 Task: Create a due date automation trigger when advanced on, 2 days after a card is due add fields with custom field "Resume" set to a date between 1 and 7 working days from now at 11:00 AM.
Action: Mouse moved to (1040, 79)
Screenshot: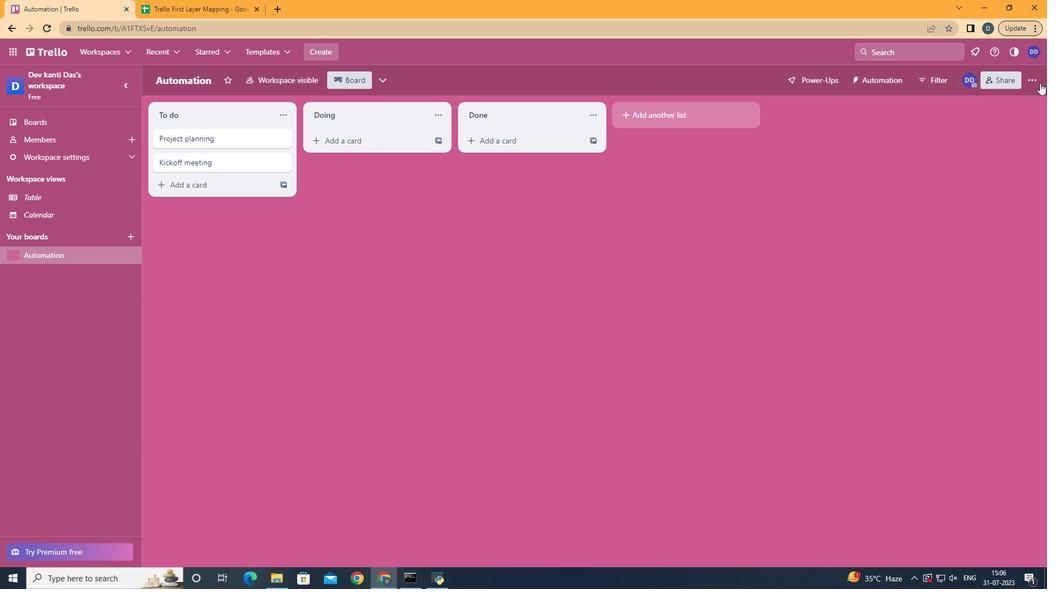 
Action: Mouse pressed left at (1040, 79)
Screenshot: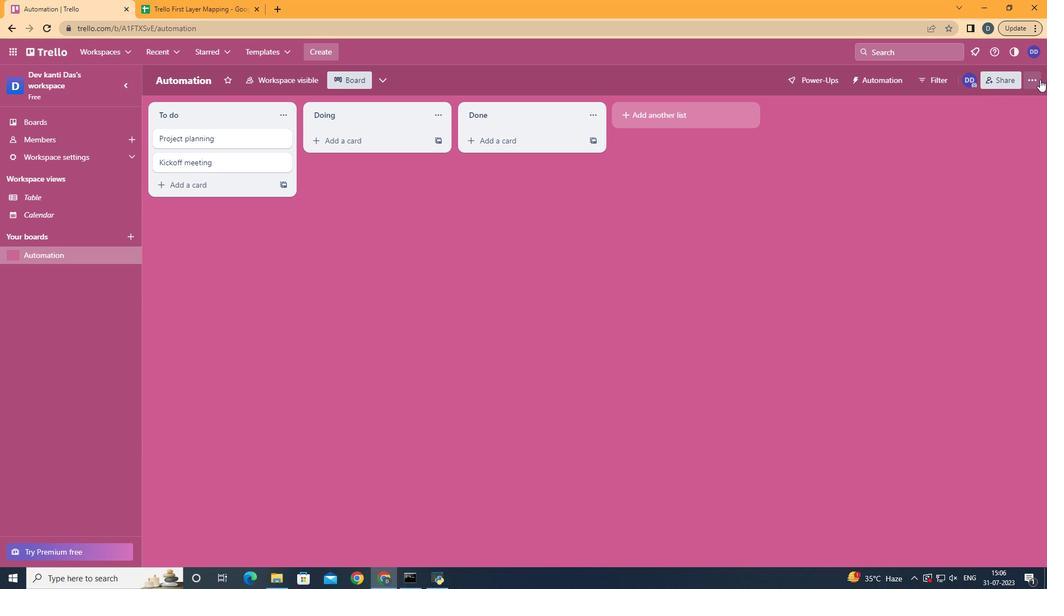 
Action: Mouse moved to (990, 217)
Screenshot: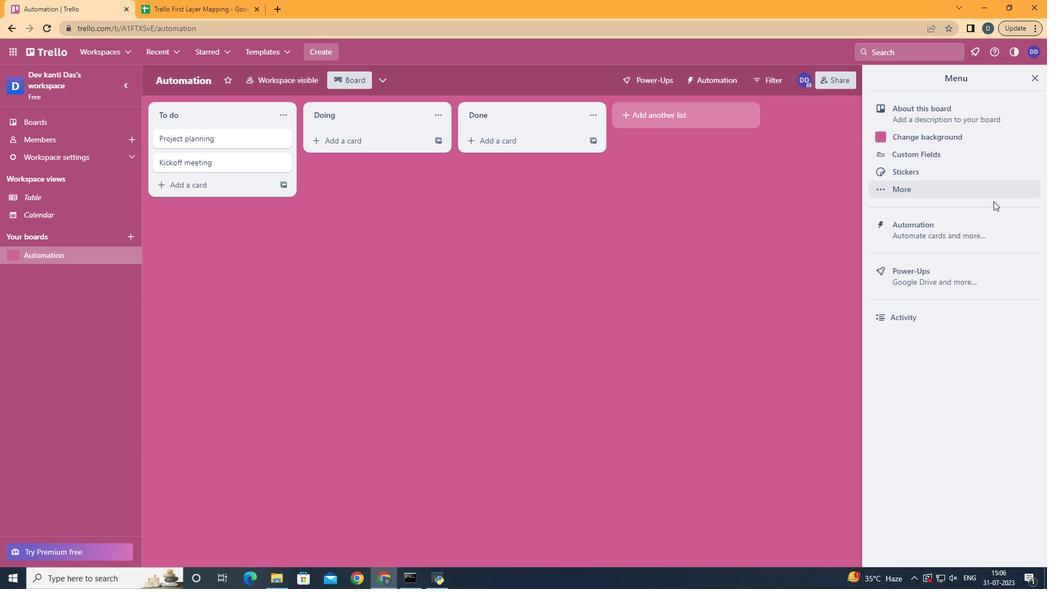 
Action: Mouse pressed left at (990, 217)
Screenshot: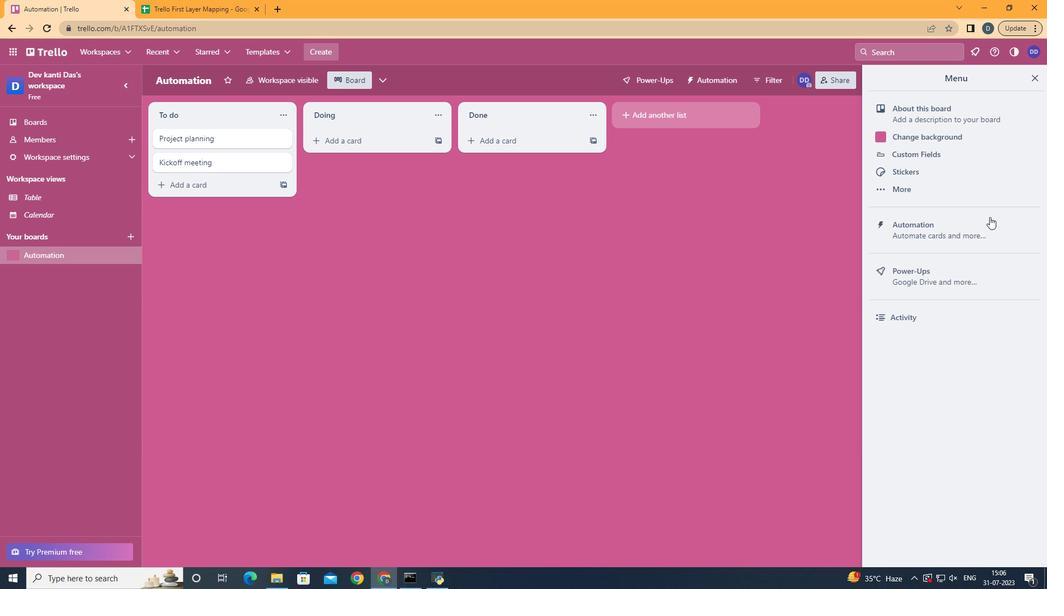 
Action: Mouse moved to (209, 222)
Screenshot: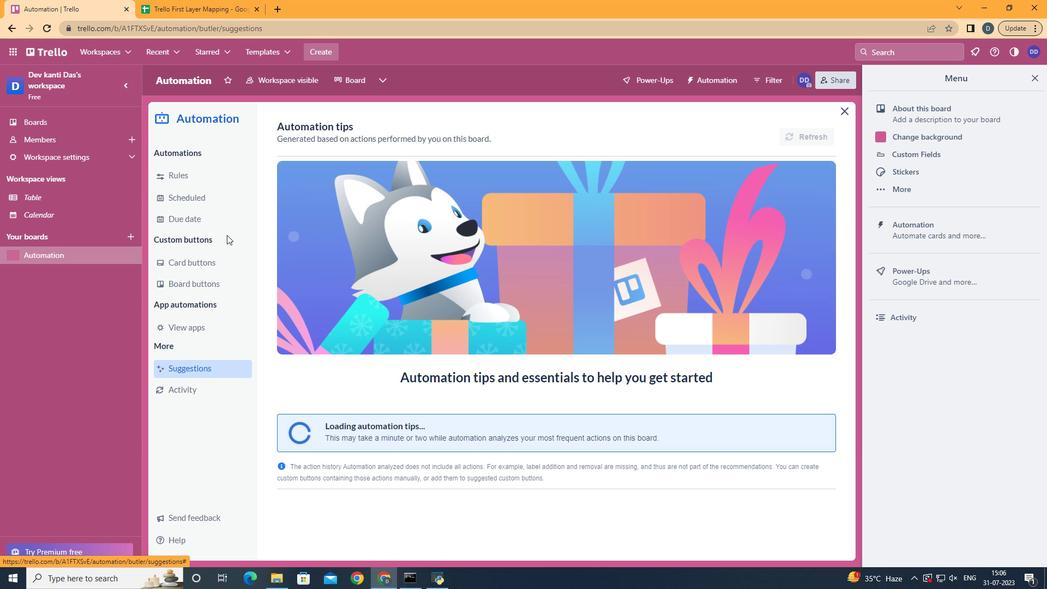 
Action: Mouse pressed left at (209, 222)
Screenshot: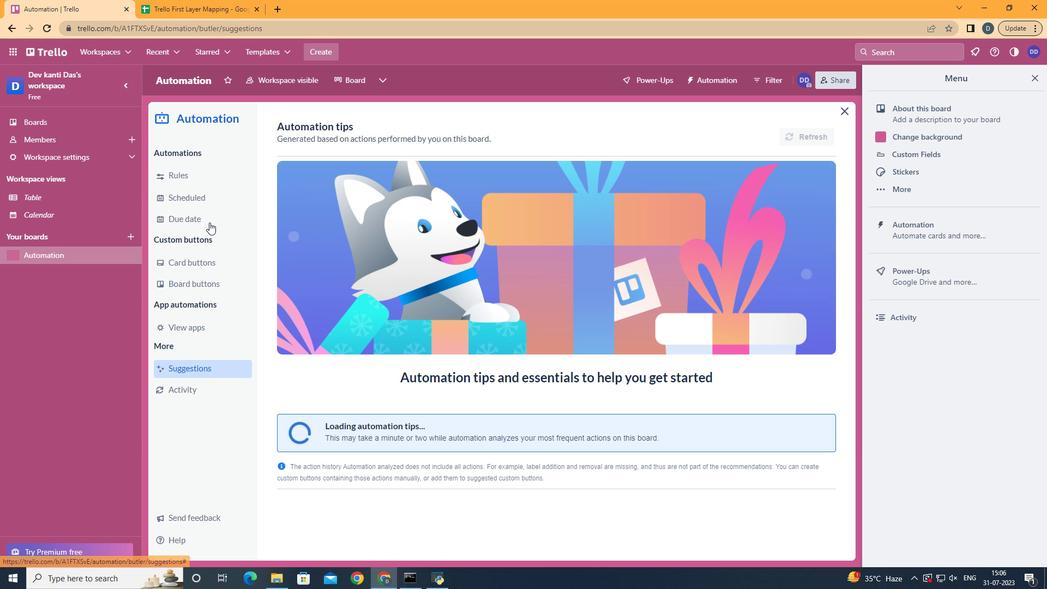 
Action: Mouse moved to (771, 134)
Screenshot: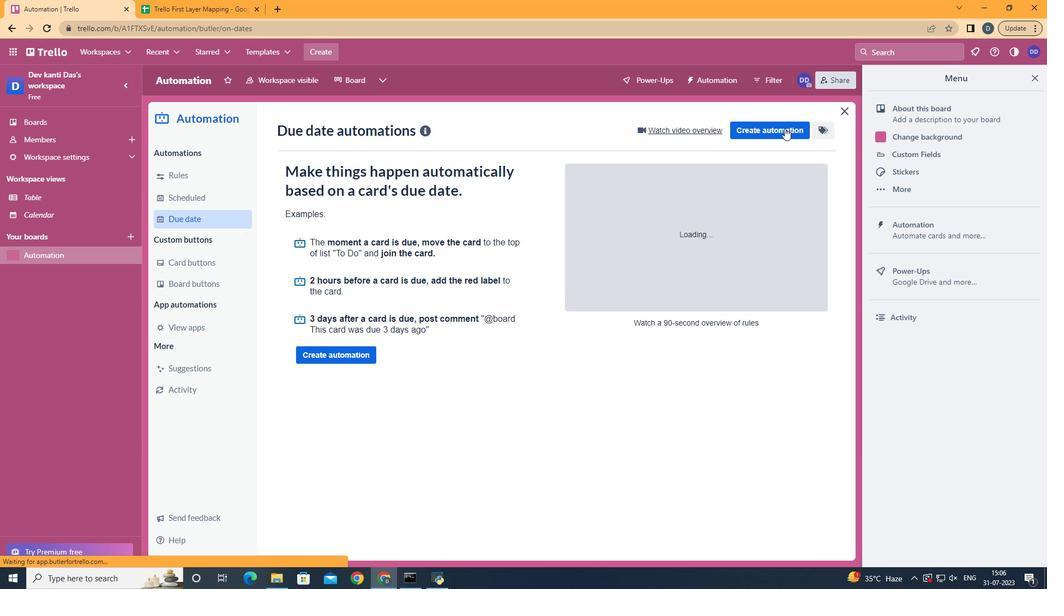 
Action: Mouse pressed left at (771, 134)
Screenshot: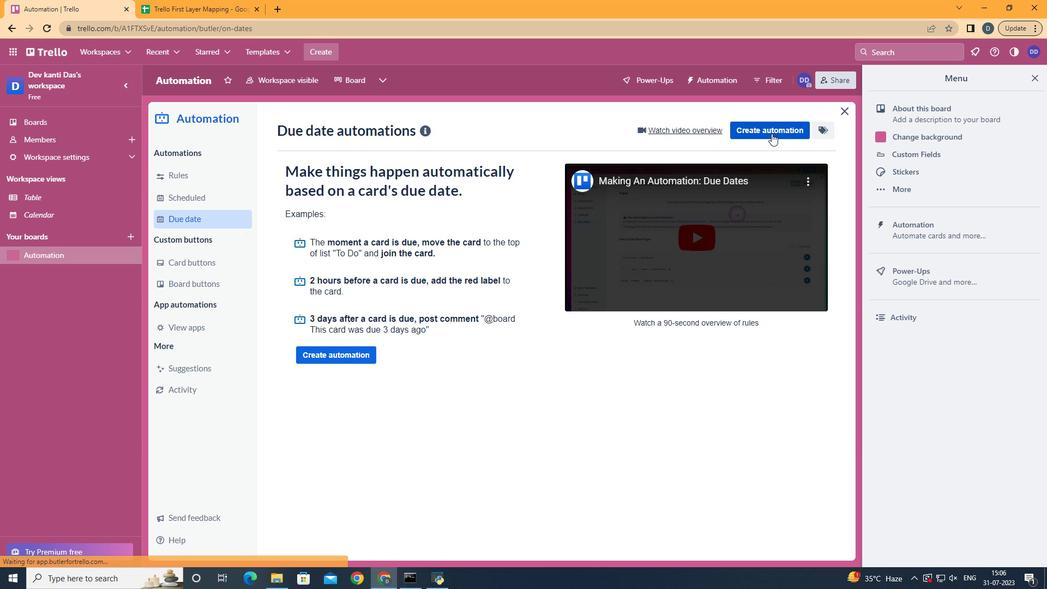 
Action: Mouse moved to (535, 237)
Screenshot: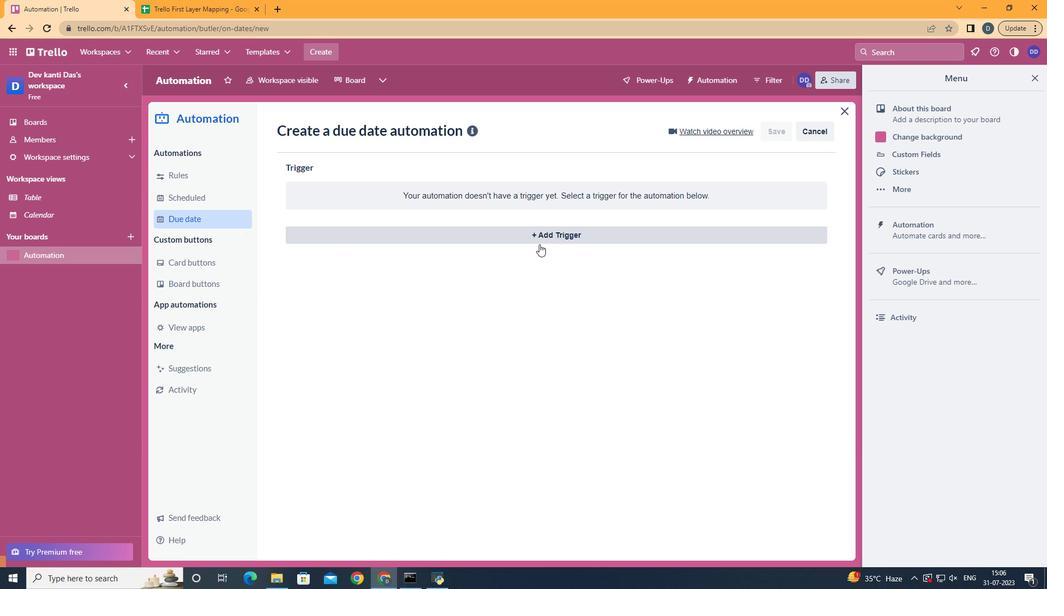 
Action: Mouse pressed left at (535, 237)
Screenshot: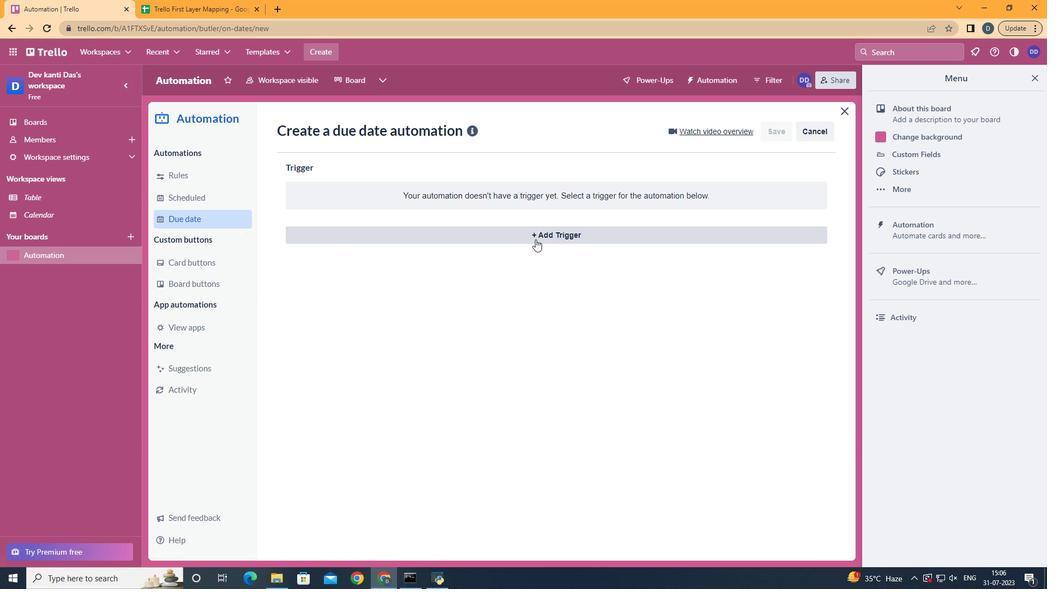 
Action: Mouse moved to (382, 440)
Screenshot: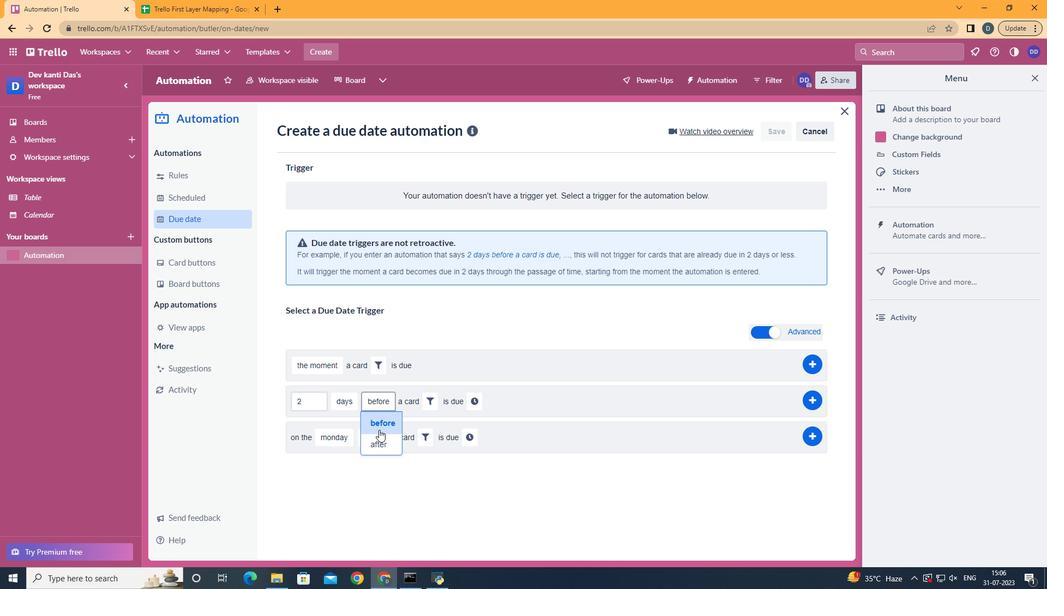 
Action: Mouse pressed left at (382, 440)
Screenshot: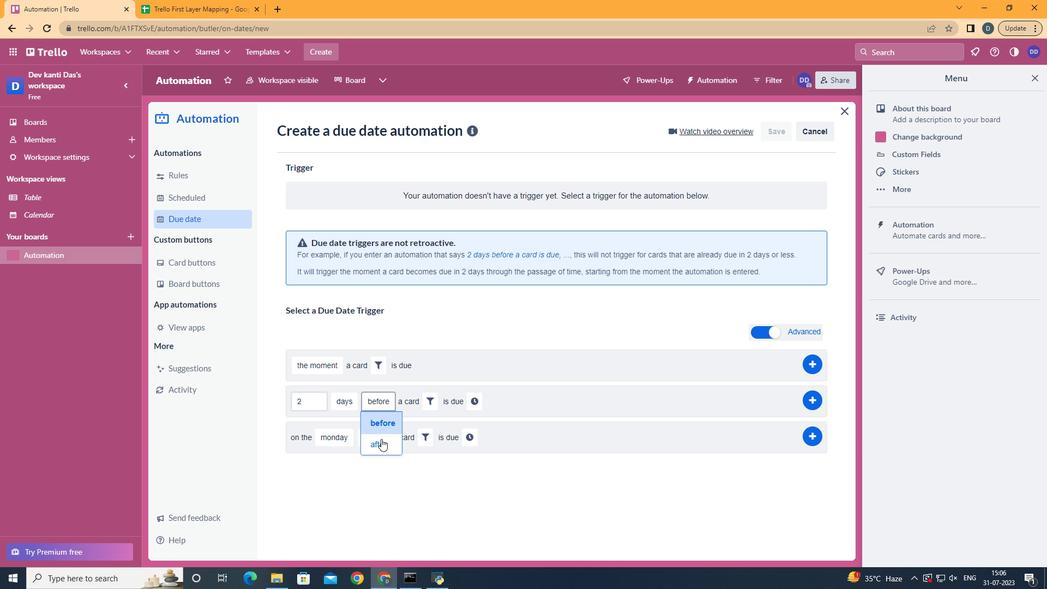 
Action: Mouse moved to (412, 399)
Screenshot: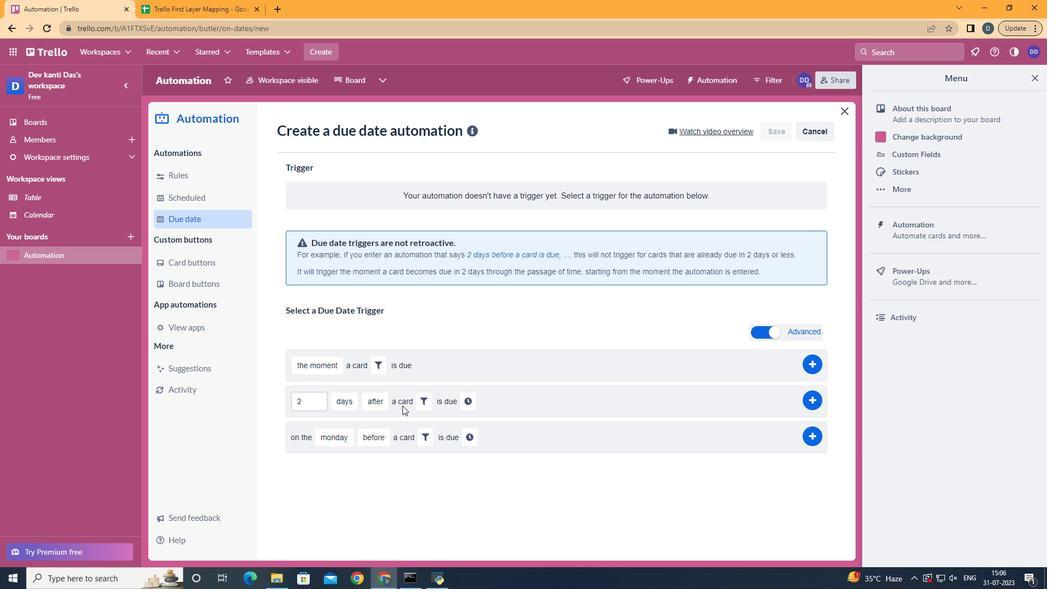 
Action: Mouse pressed left at (412, 399)
Screenshot: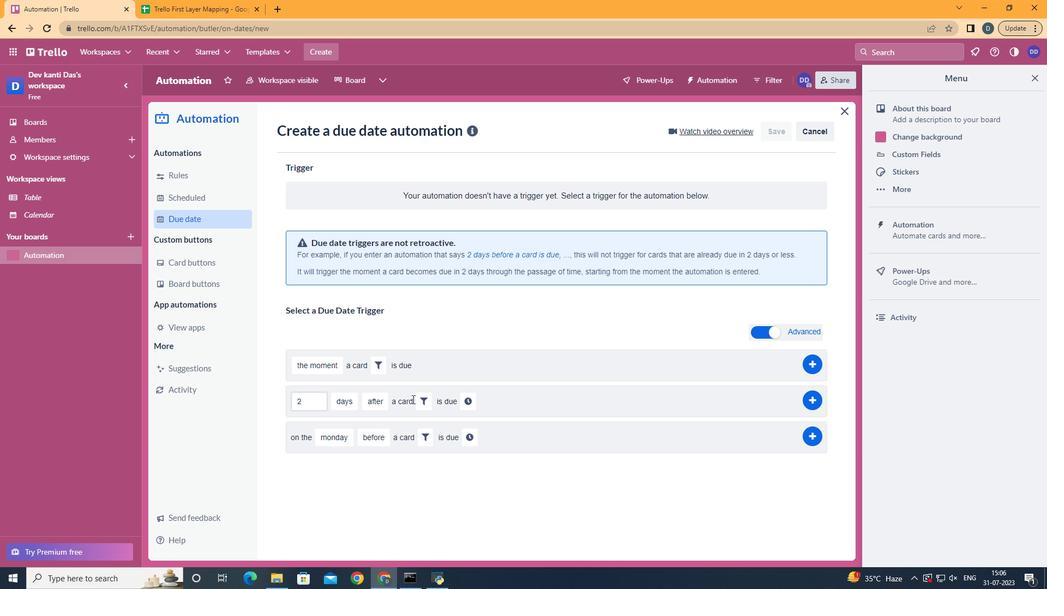 
Action: Mouse moved to (420, 399)
Screenshot: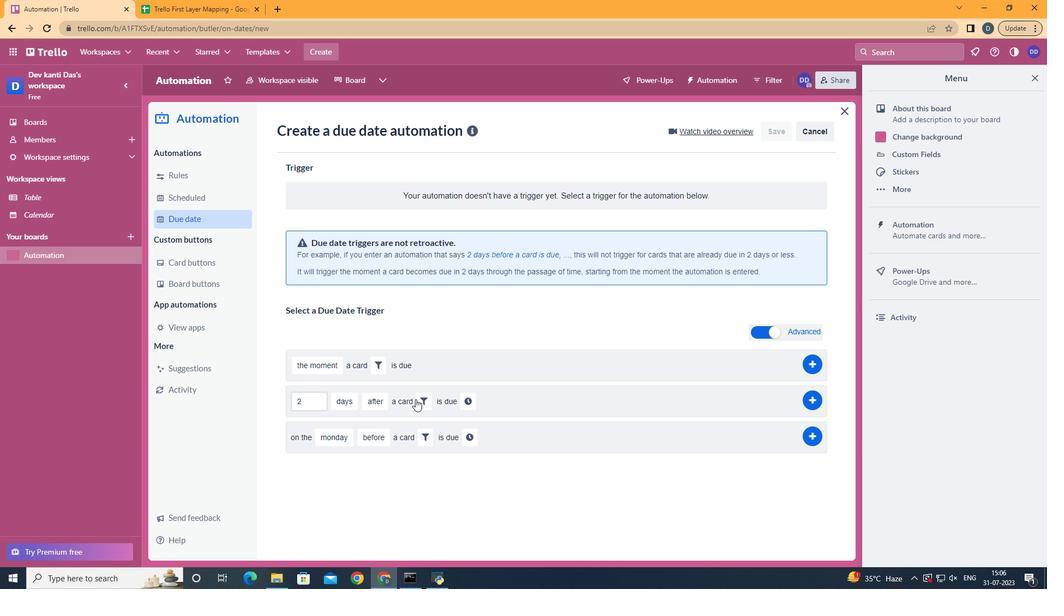 
Action: Mouse pressed left at (420, 399)
Screenshot: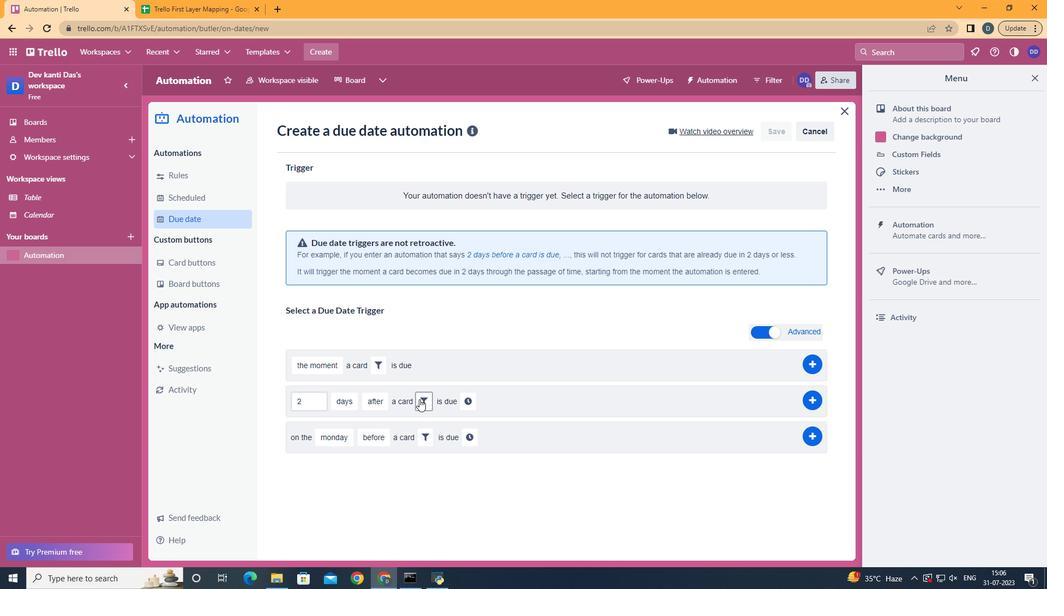
Action: Mouse moved to (610, 436)
Screenshot: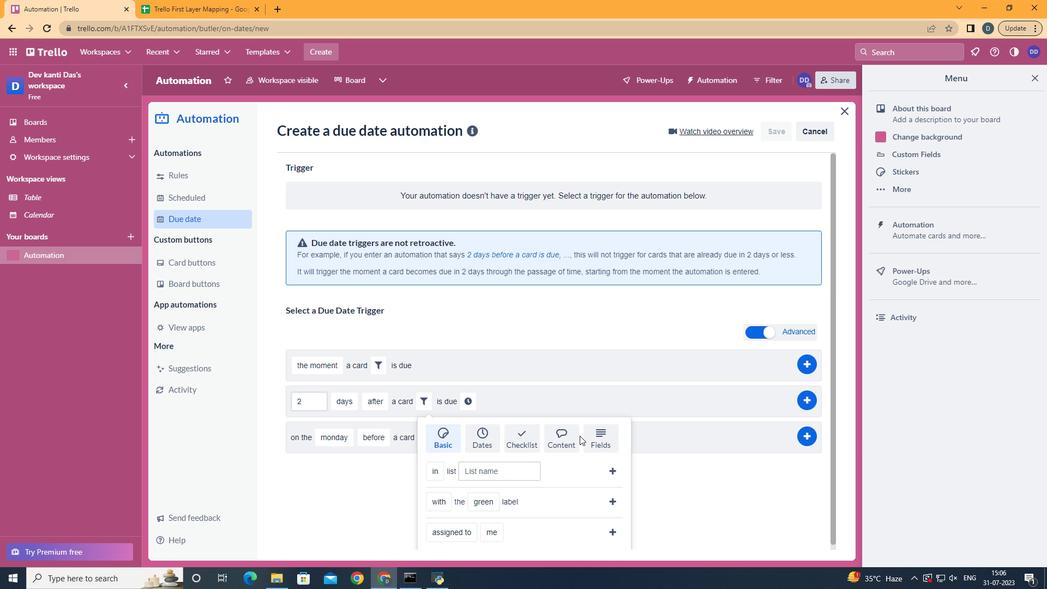 
Action: Mouse pressed left at (610, 436)
Screenshot: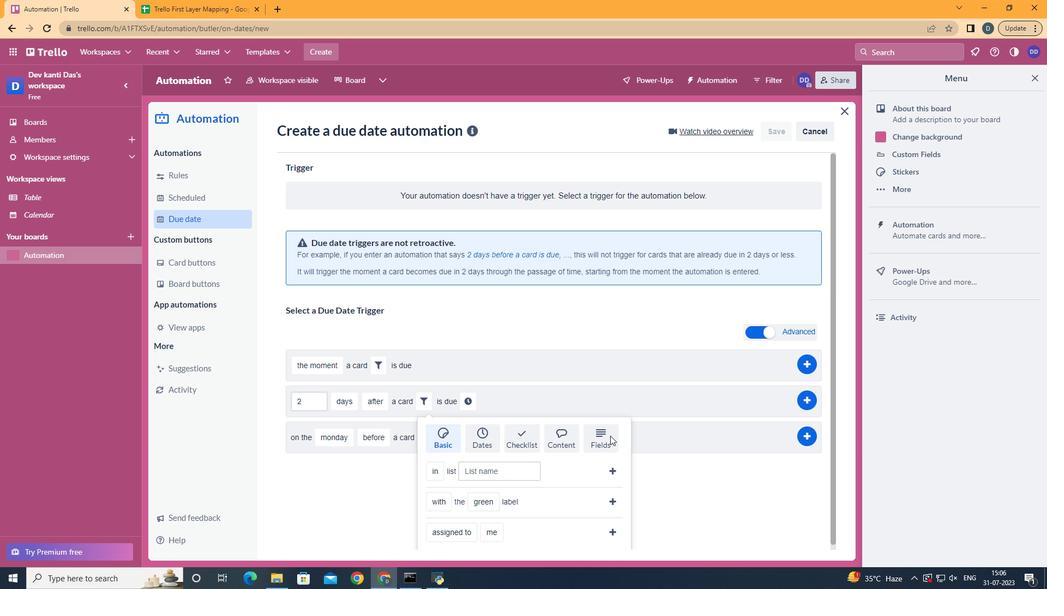 
Action: Mouse scrolled (610, 435) with delta (0, 0)
Screenshot: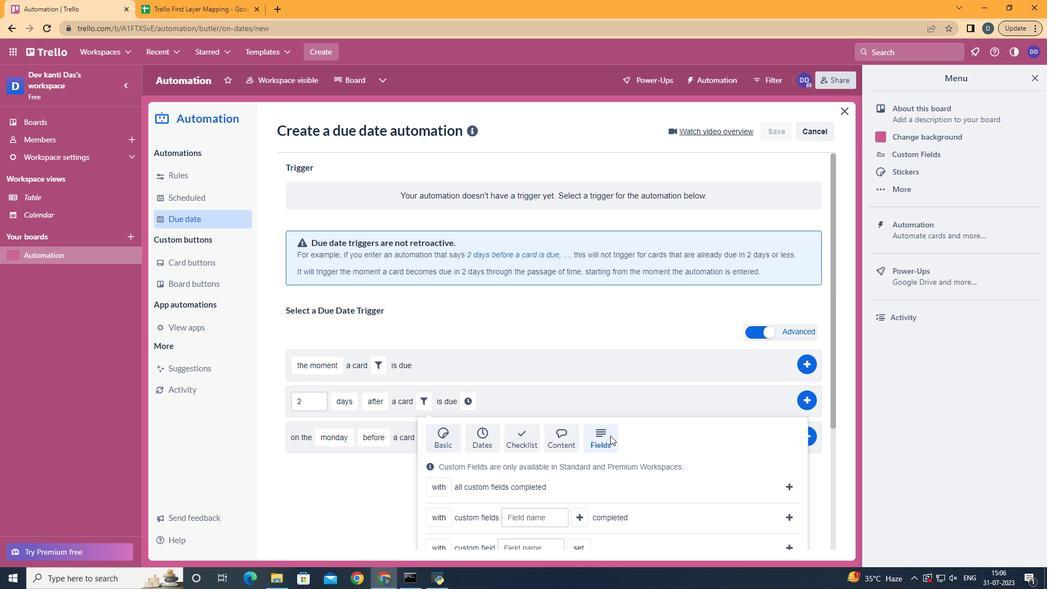 
Action: Mouse scrolled (610, 435) with delta (0, 0)
Screenshot: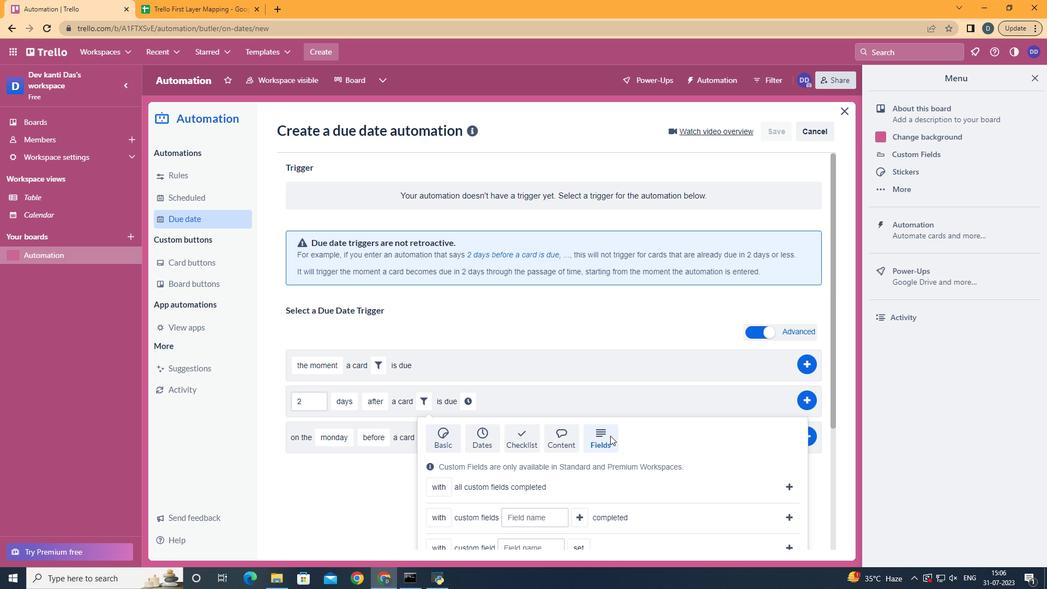 
Action: Mouse scrolled (610, 435) with delta (0, 0)
Screenshot: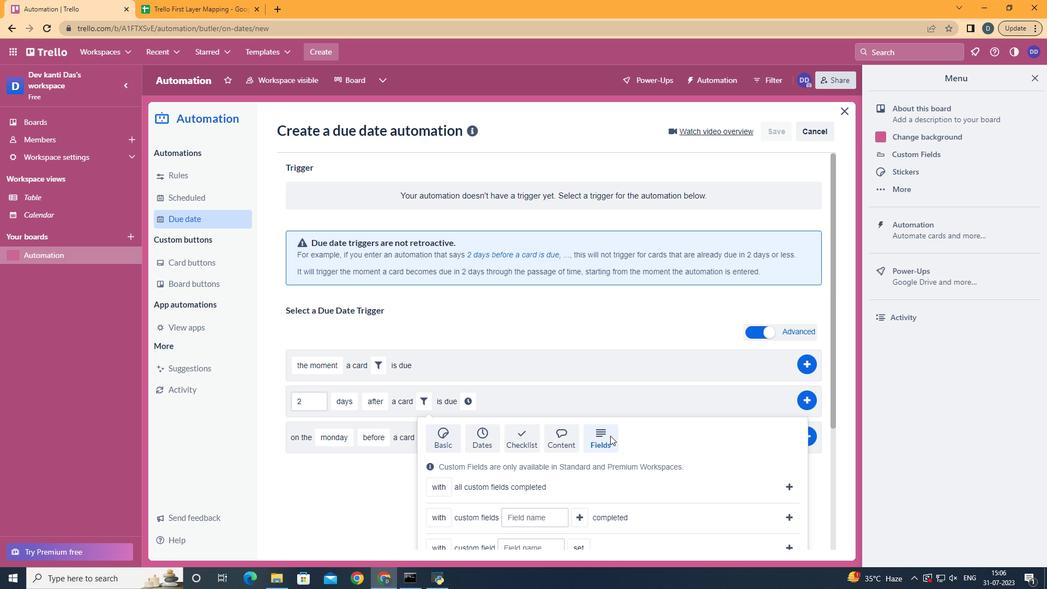 
Action: Mouse scrolled (610, 435) with delta (0, 0)
Screenshot: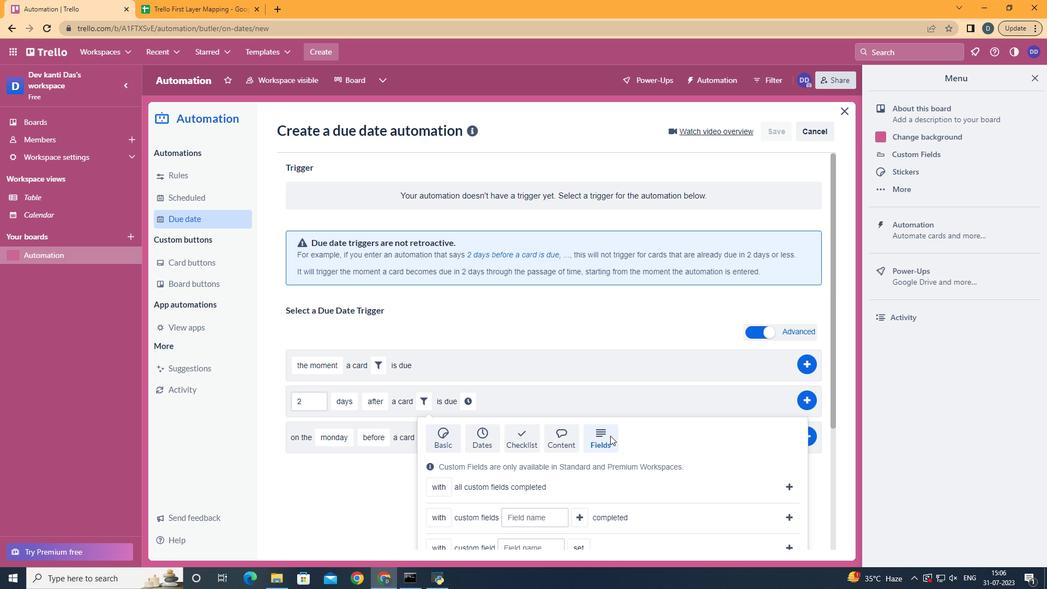 
Action: Mouse scrolled (610, 435) with delta (0, 0)
Screenshot: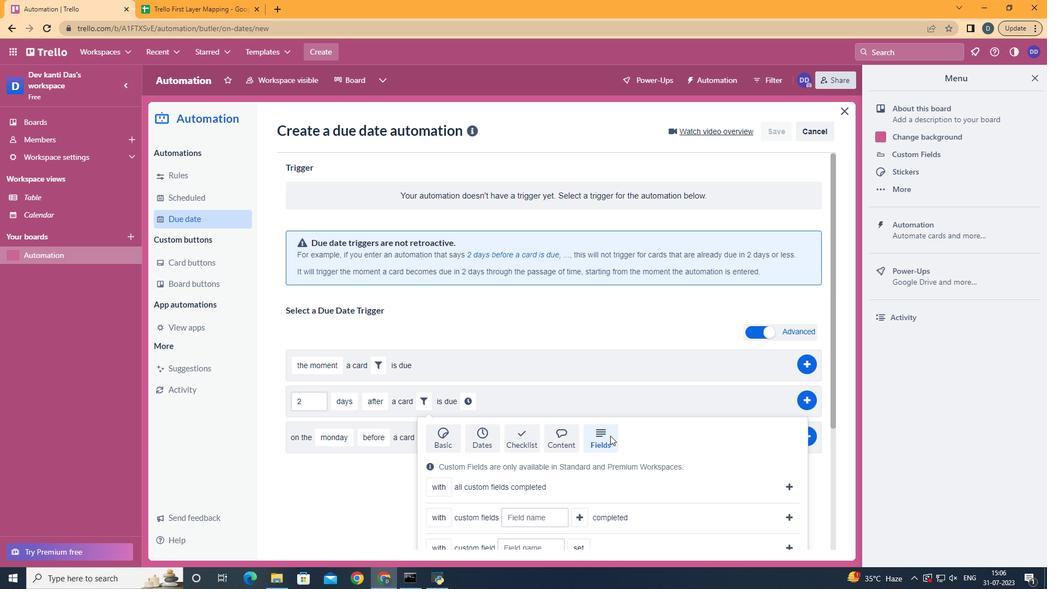 
Action: Mouse scrolled (610, 435) with delta (0, 0)
Screenshot: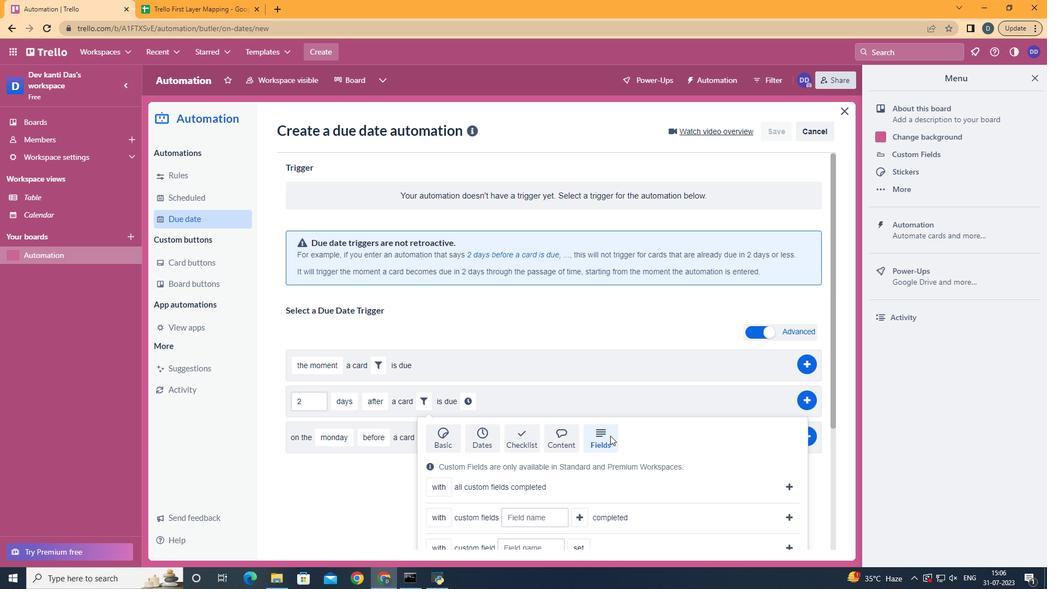 
Action: Mouse moved to (511, 513)
Screenshot: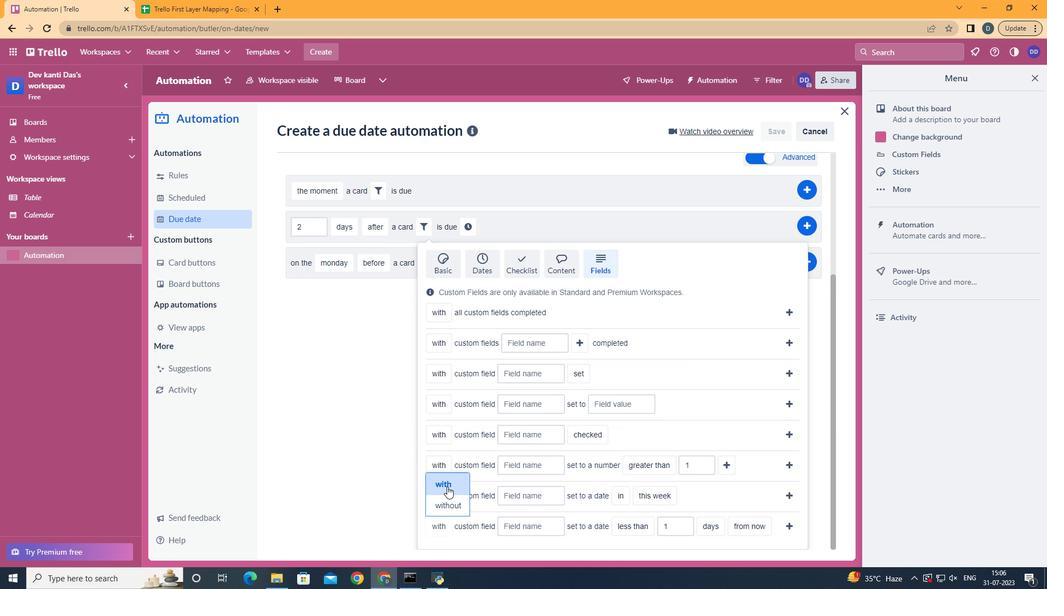
Action: Mouse pressed left at (448, 484)
Screenshot: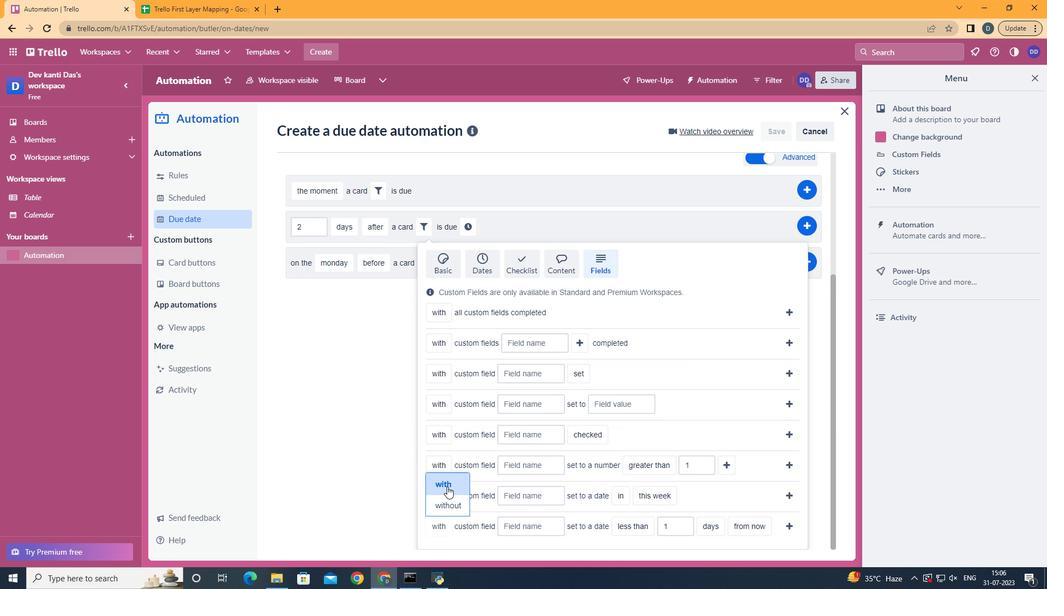 
Action: Mouse moved to (518, 521)
Screenshot: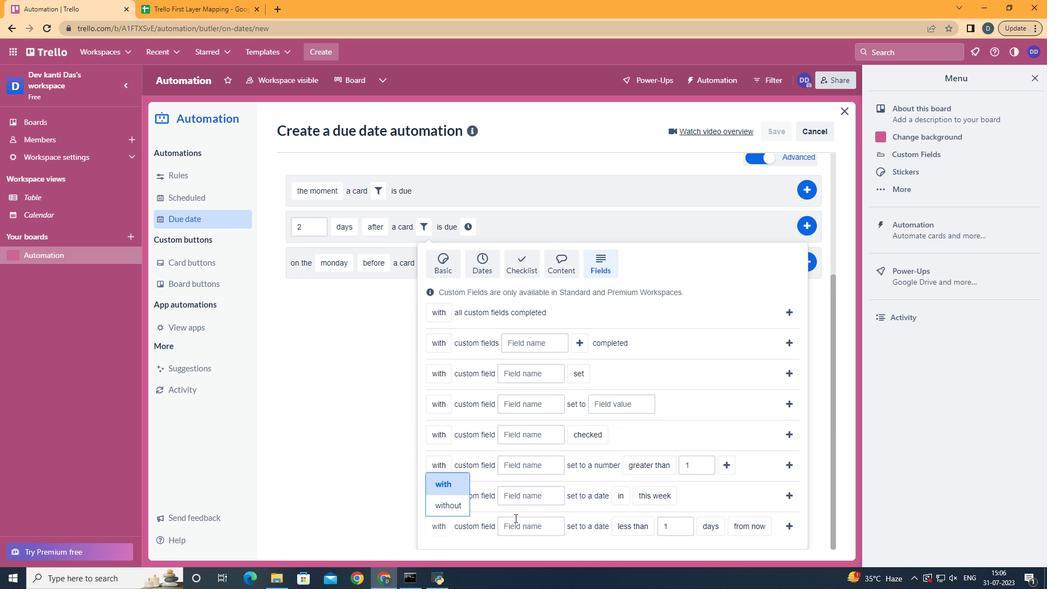 
Action: Mouse pressed left at (518, 521)
Screenshot: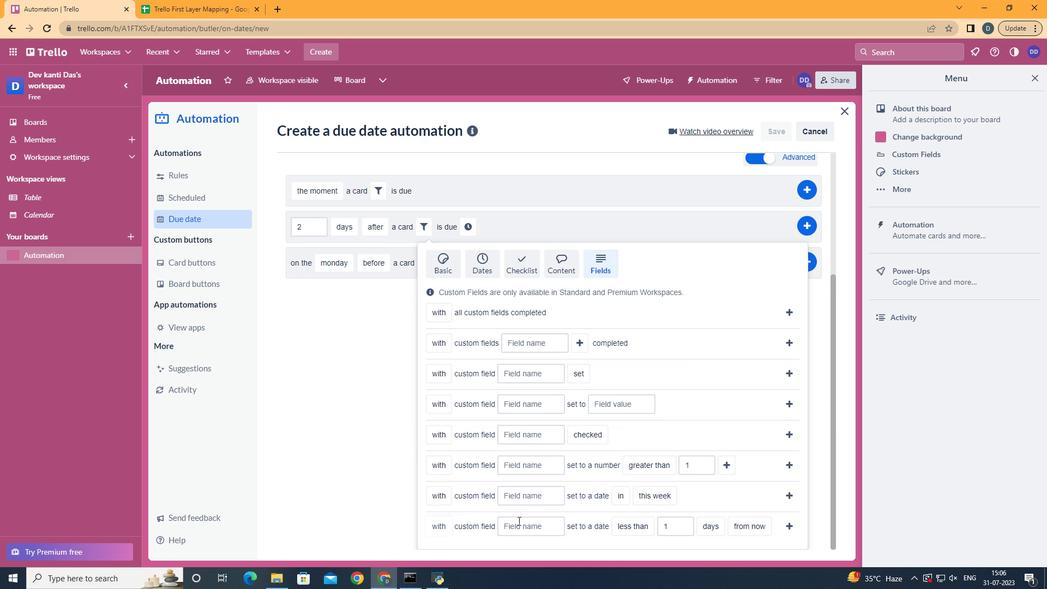 
Action: Key pressed <Key.shift>Resume
Screenshot: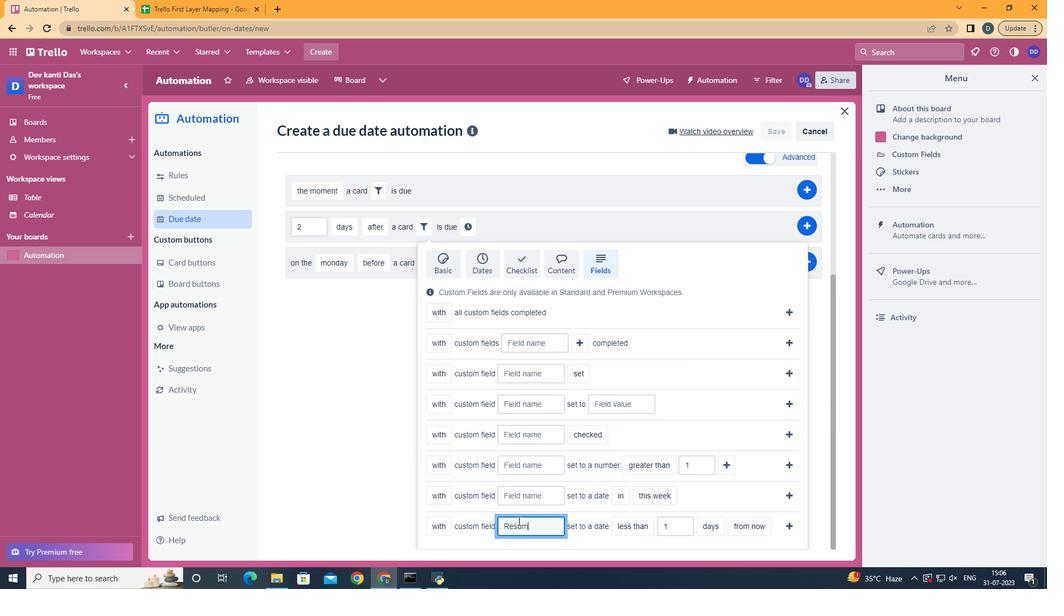 
Action: Mouse moved to (632, 510)
Screenshot: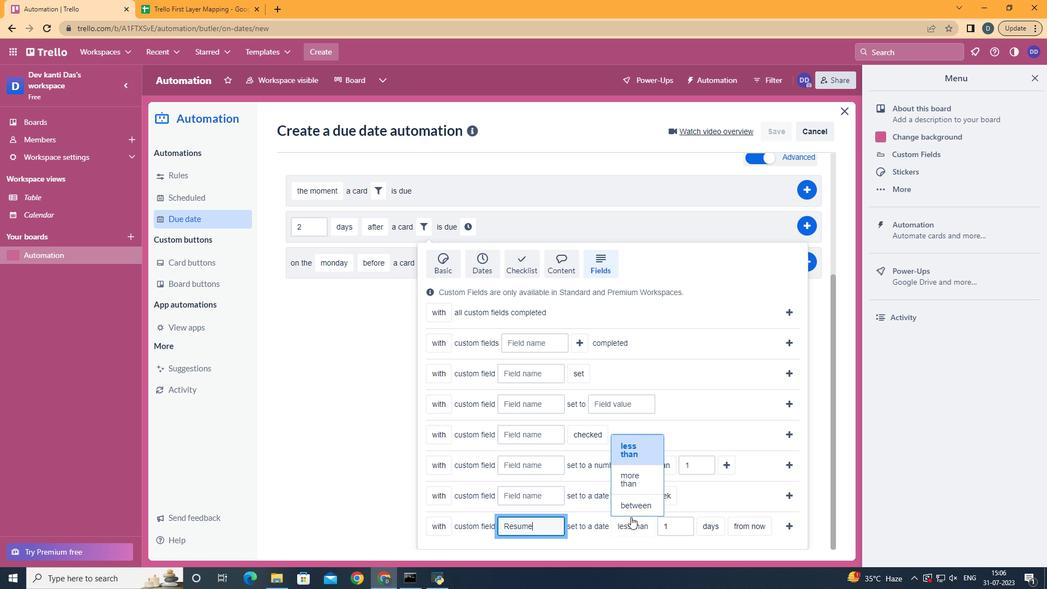 
Action: Mouse pressed left at (632, 510)
Screenshot: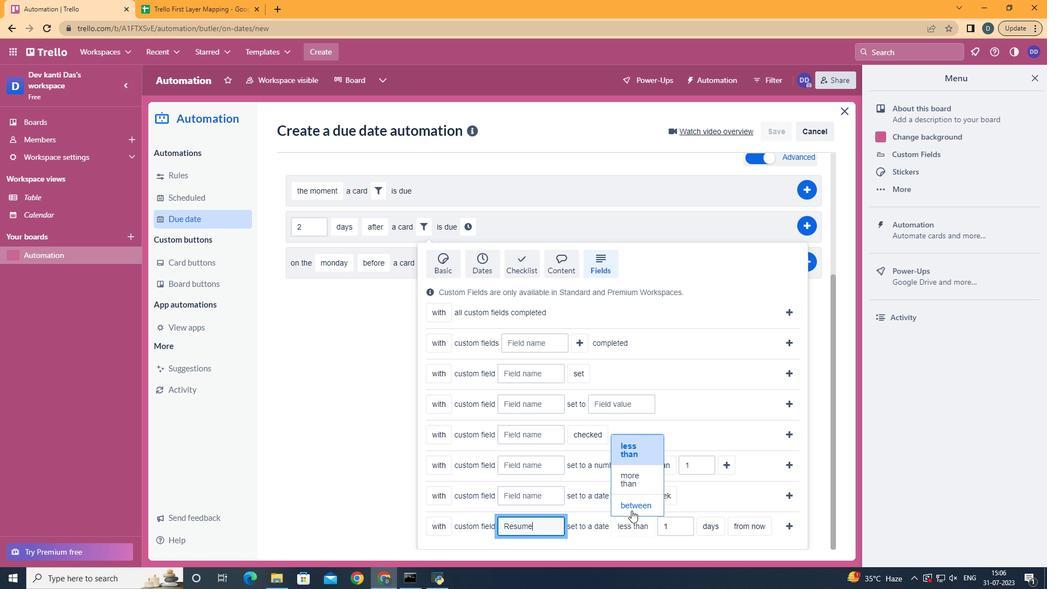 
Action: Mouse scrolled (632, 509) with delta (0, 0)
Screenshot: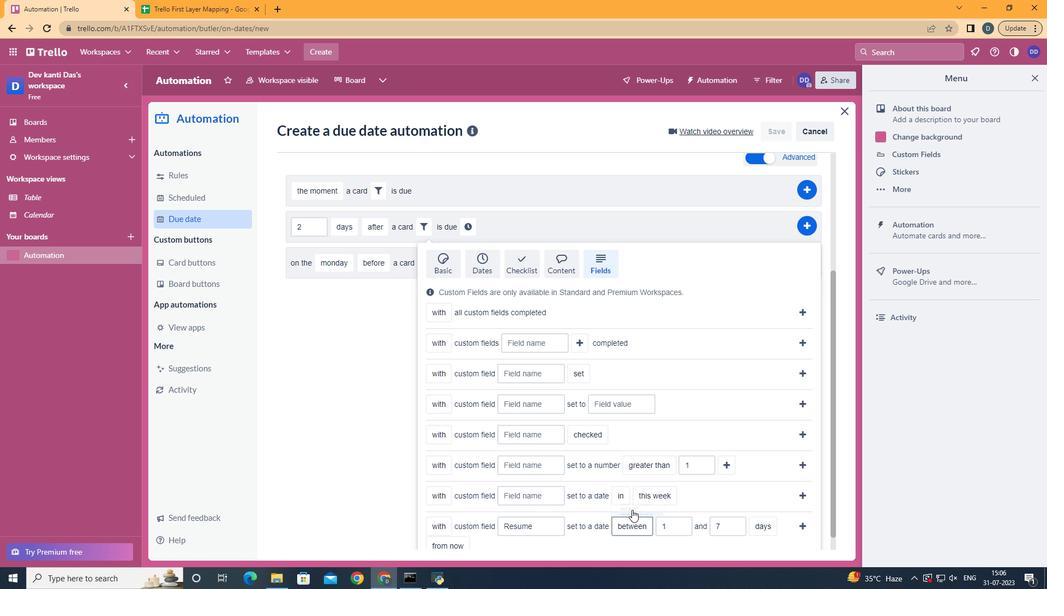 
Action: Mouse scrolled (632, 509) with delta (0, 0)
Screenshot: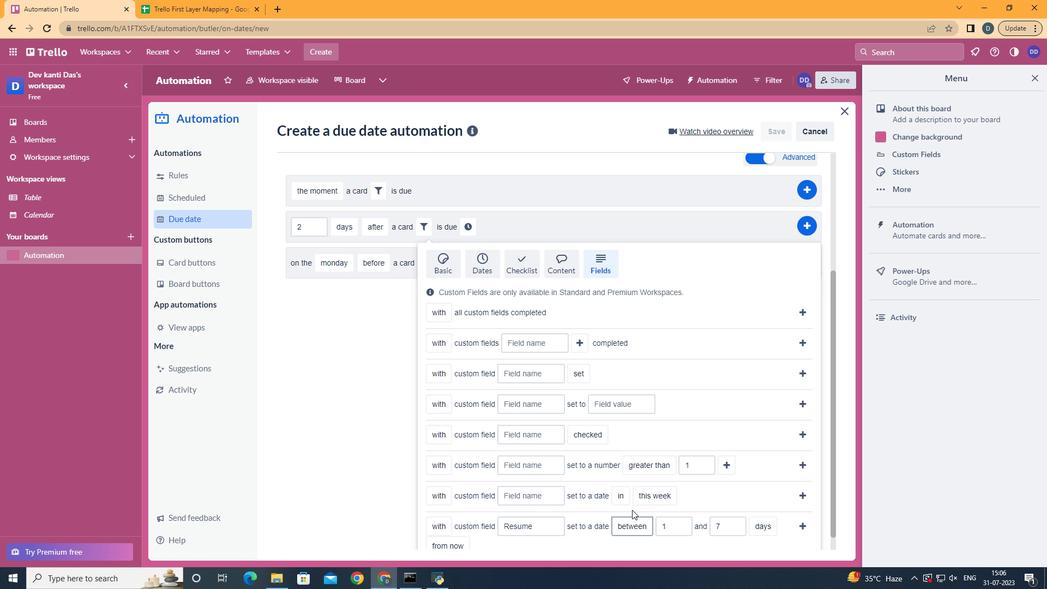 
Action: Mouse scrolled (632, 509) with delta (0, 0)
Screenshot: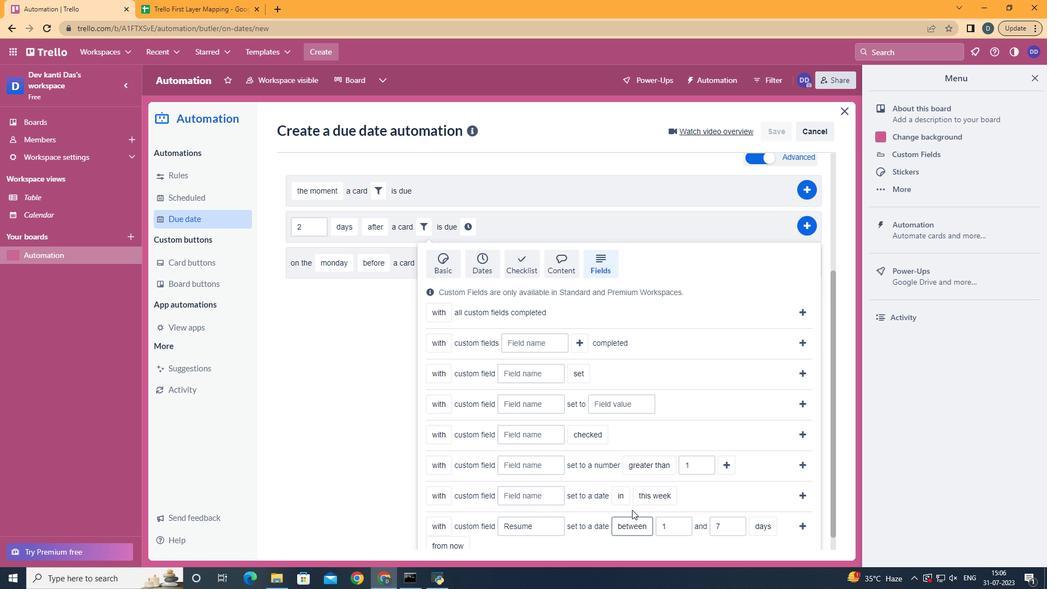 
Action: Mouse moved to (771, 491)
Screenshot: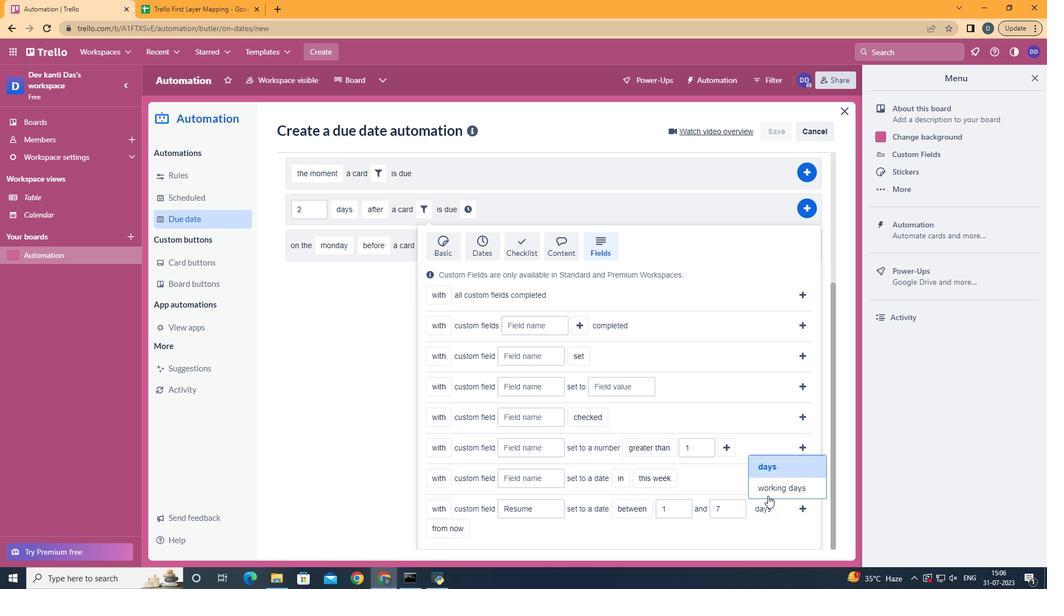 
Action: Mouse pressed left at (771, 491)
Screenshot: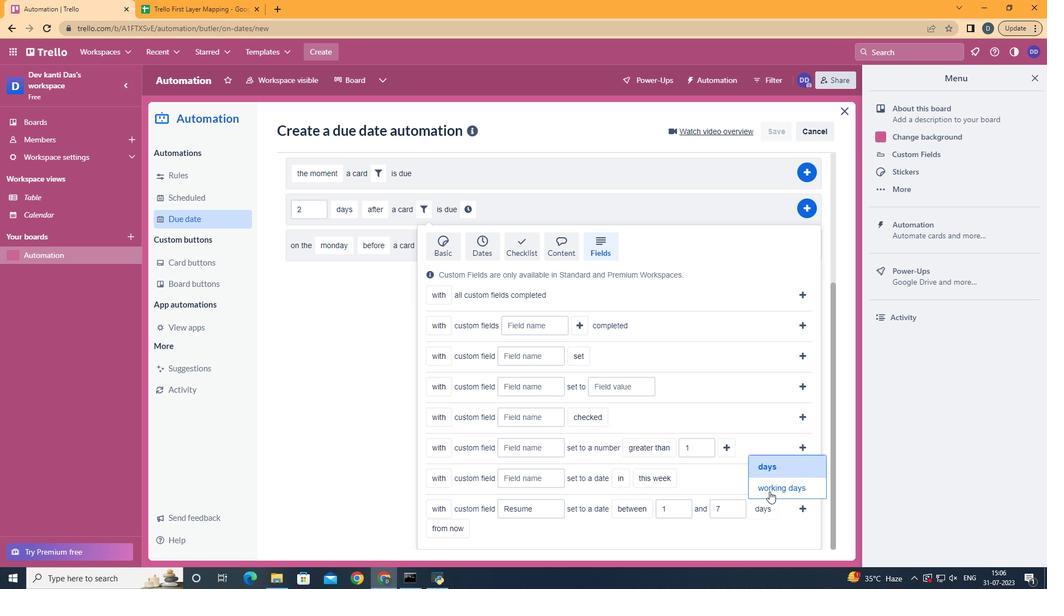
Action: Mouse moved to (515, 483)
Screenshot: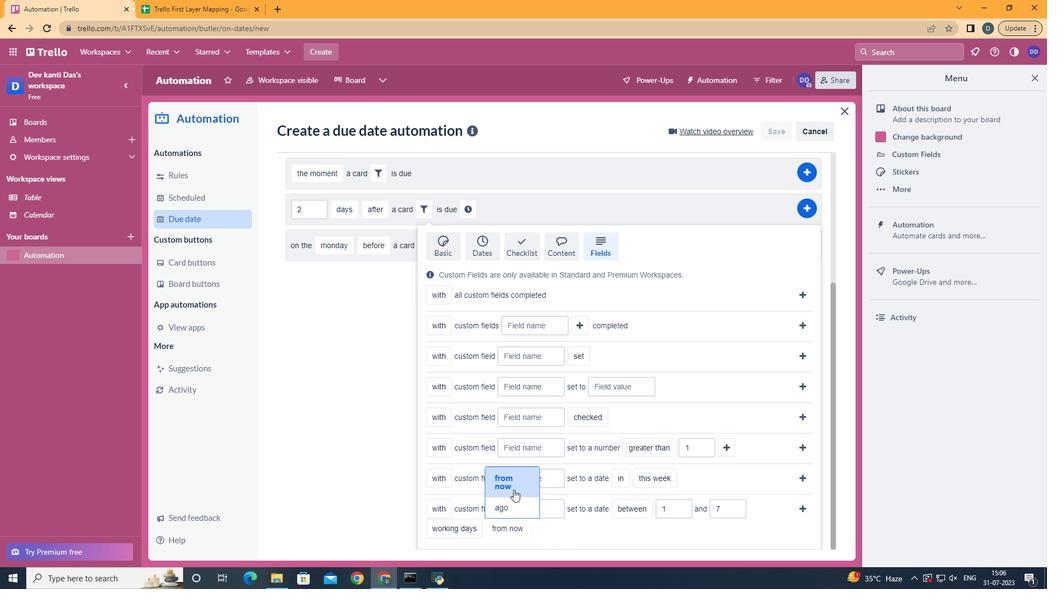 
Action: Mouse pressed left at (515, 483)
Screenshot: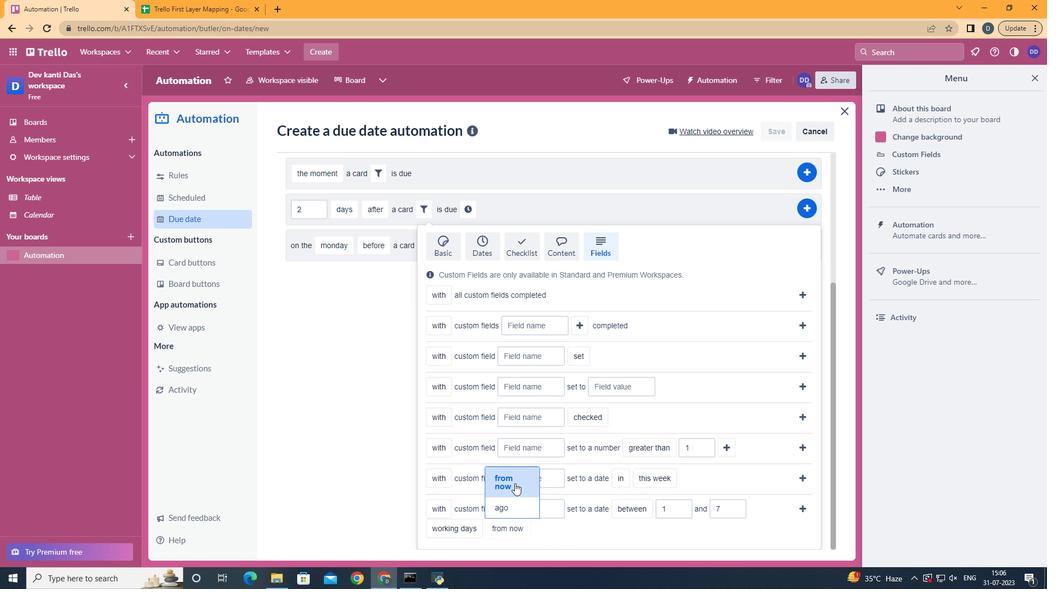 
Action: Mouse moved to (801, 505)
Screenshot: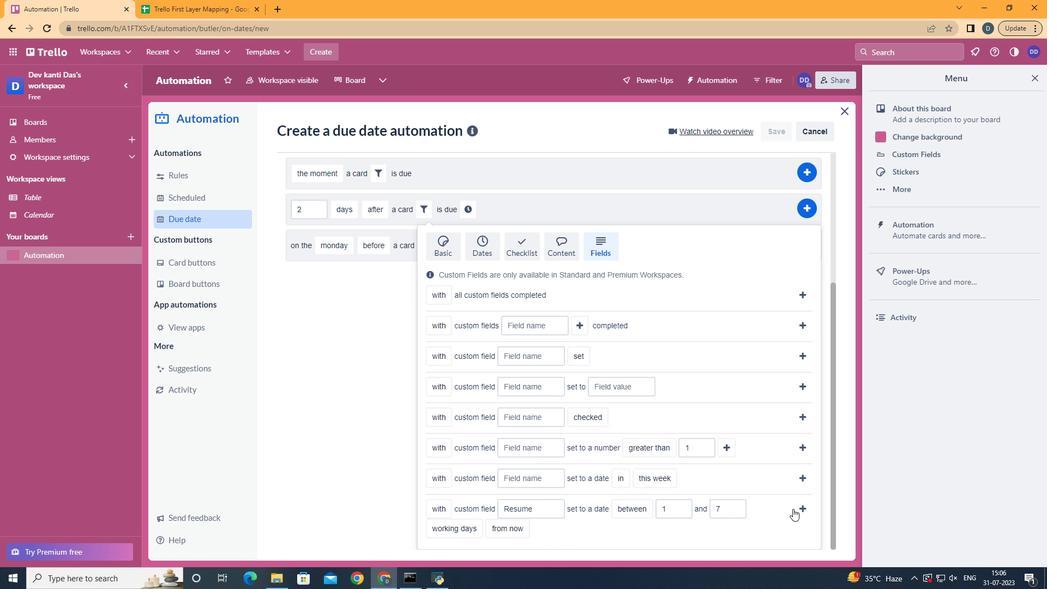 
Action: Mouse pressed left at (801, 505)
Screenshot: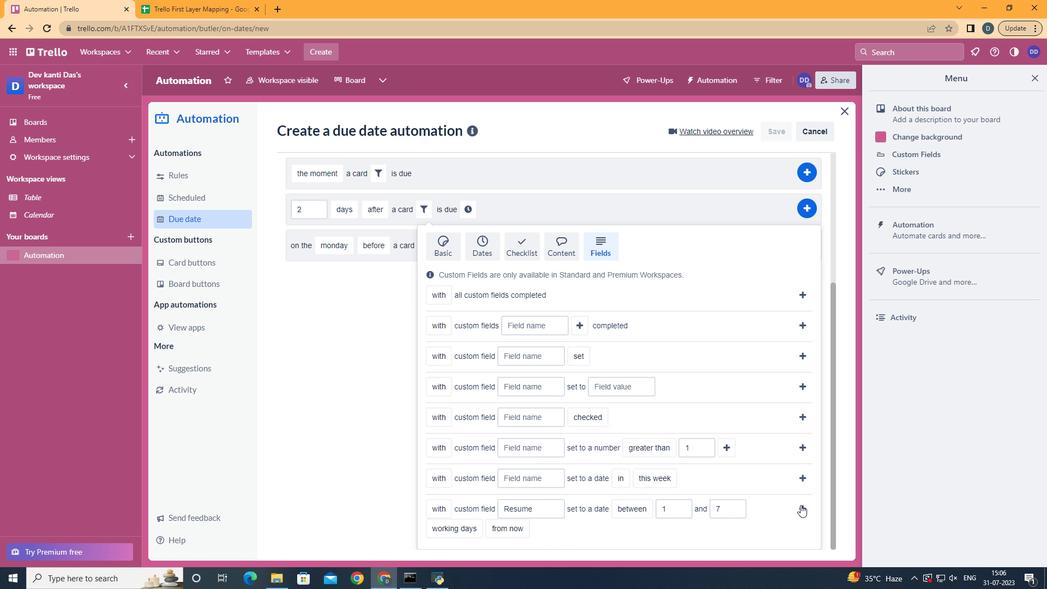 
Action: Mouse moved to (771, 402)
Screenshot: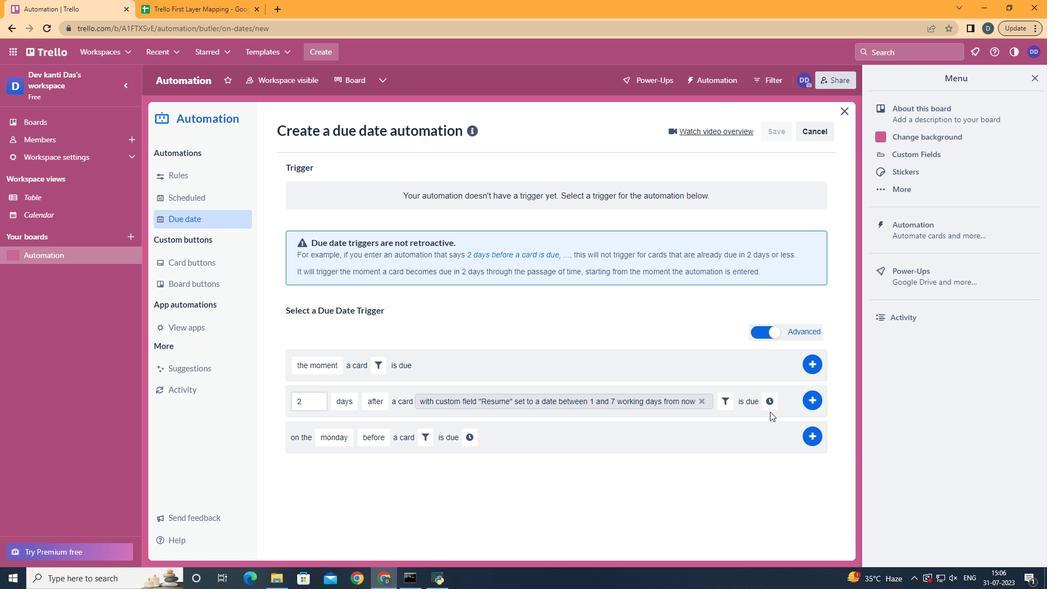 
Action: Mouse pressed left at (771, 402)
Screenshot: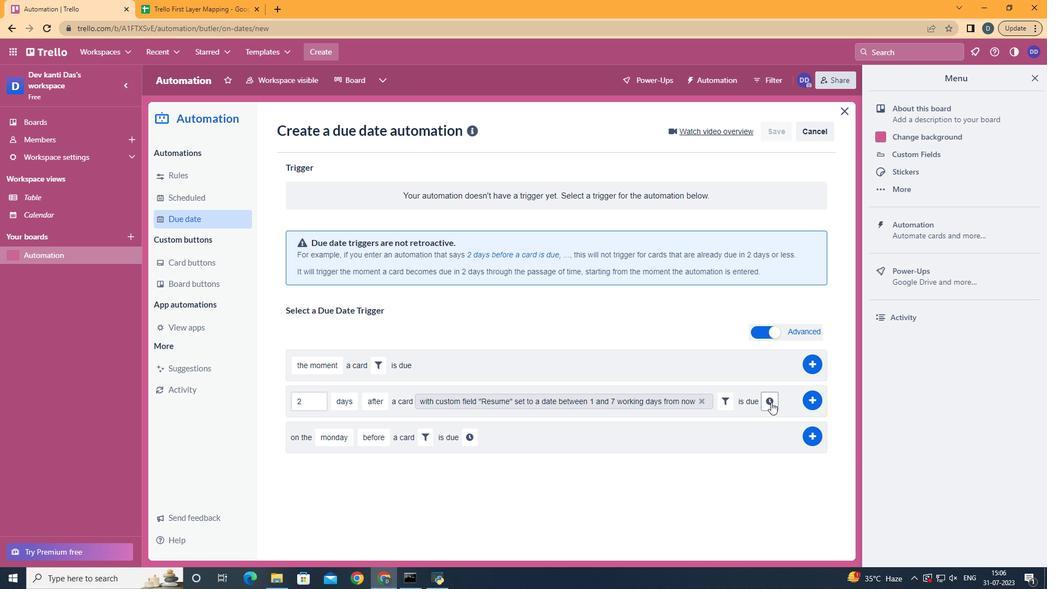 
Action: Mouse moved to (321, 428)
Screenshot: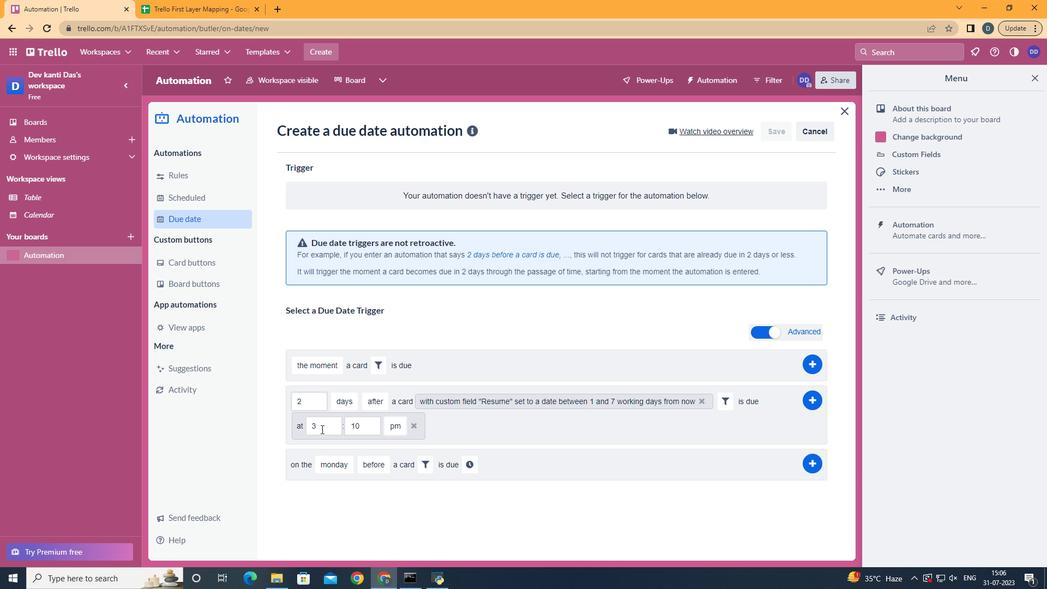 
Action: Mouse pressed left at (321, 428)
Screenshot: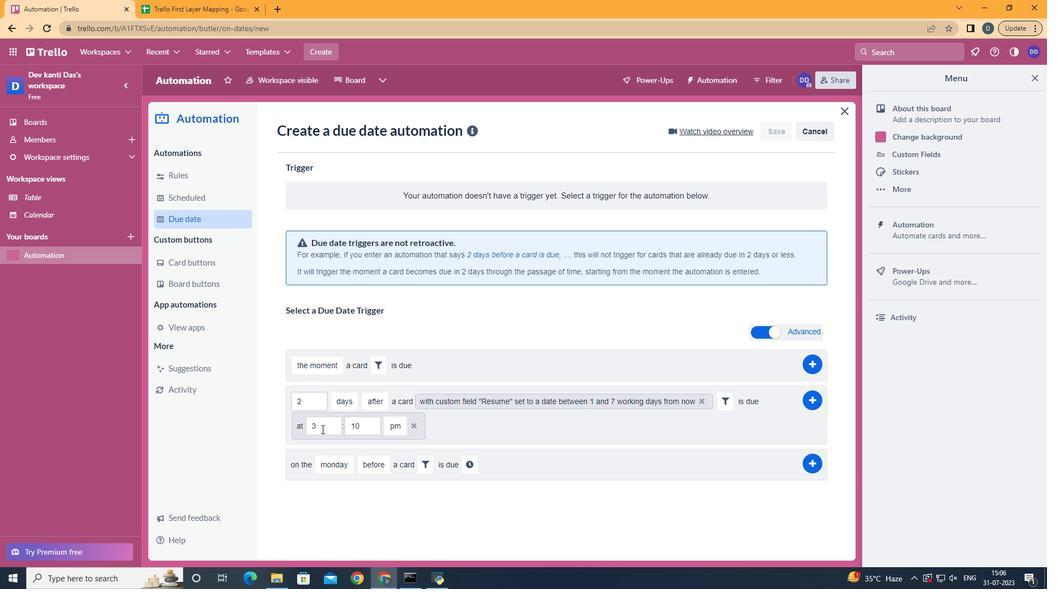 
Action: Key pressed <Key.backspace>11
Screenshot: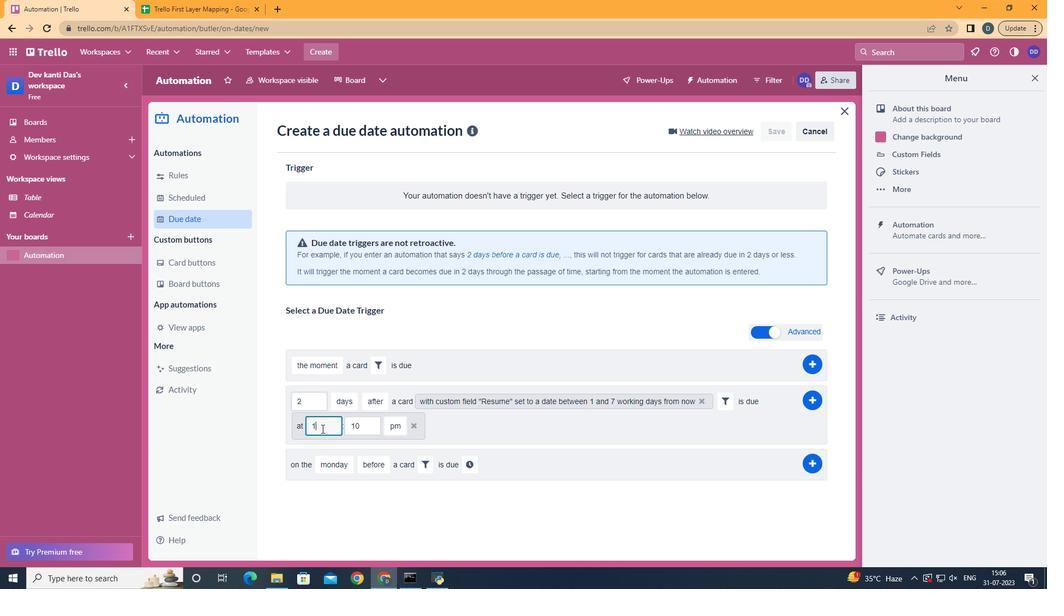 
Action: Mouse moved to (368, 424)
Screenshot: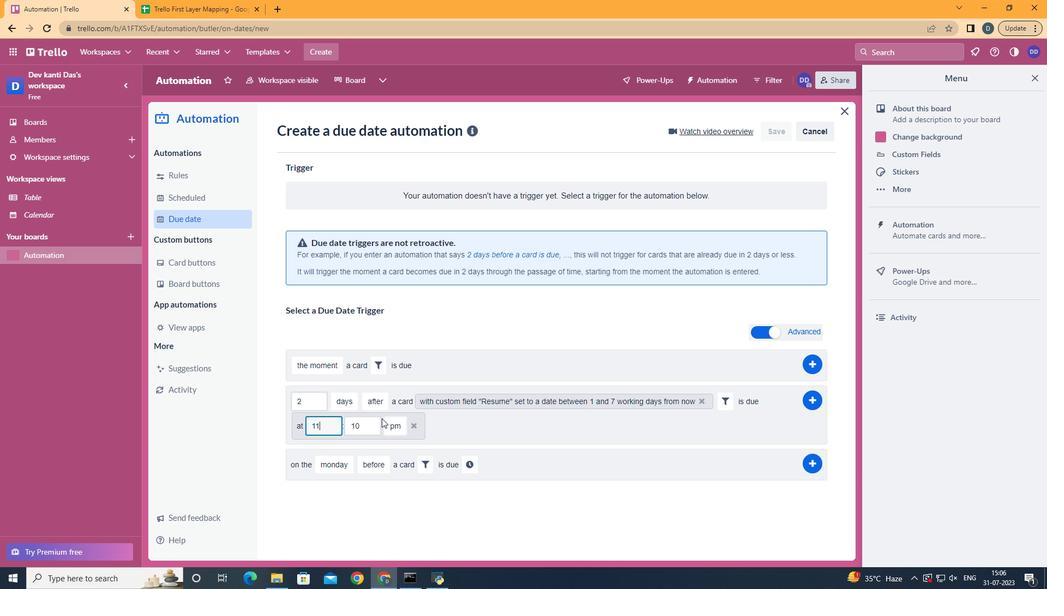 
Action: Mouse pressed left at (368, 424)
Screenshot: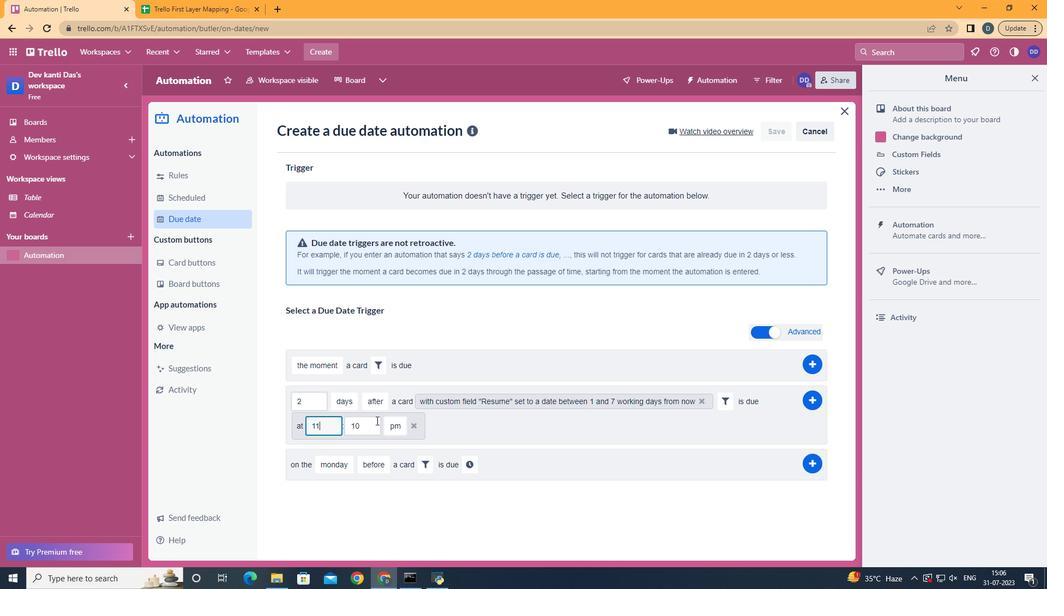 
Action: Key pressed <Key.backspace><Key.backspace>00
Screenshot: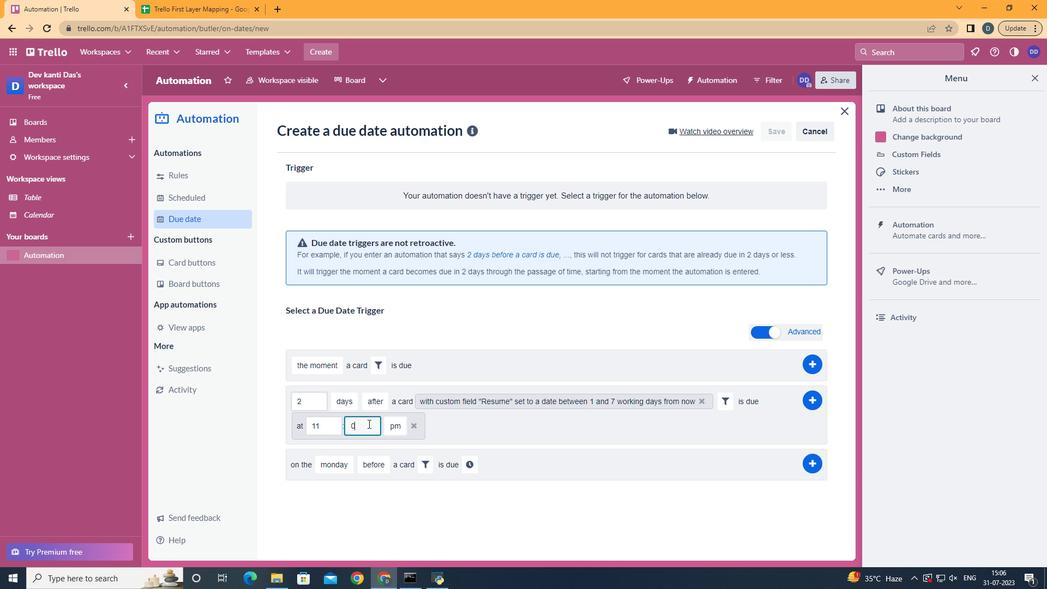 
Action: Mouse moved to (394, 444)
Screenshot: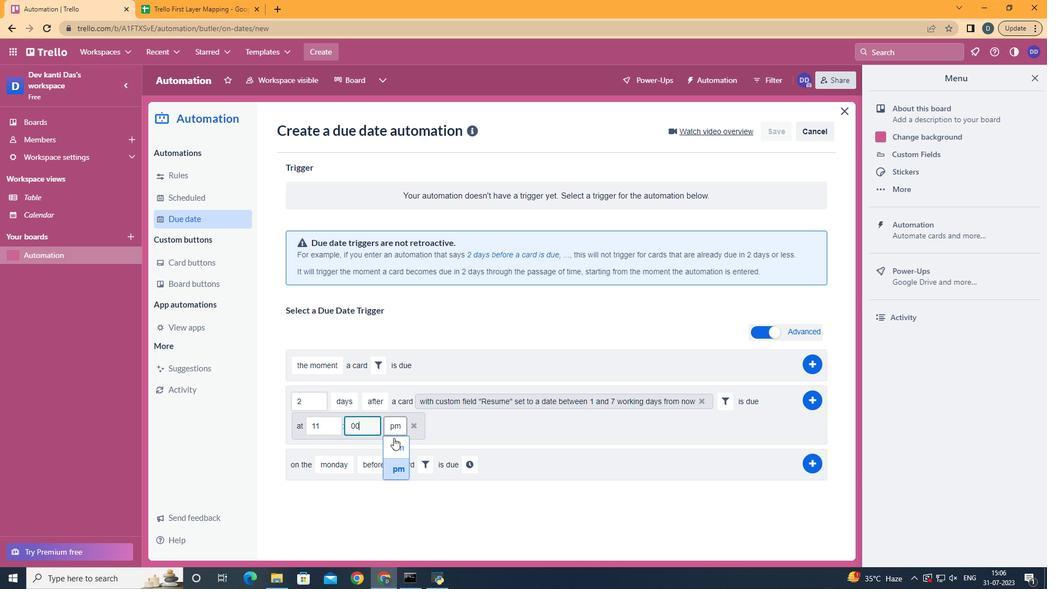 
Action: Mouse pressed left at (394, 444)
Screenshot: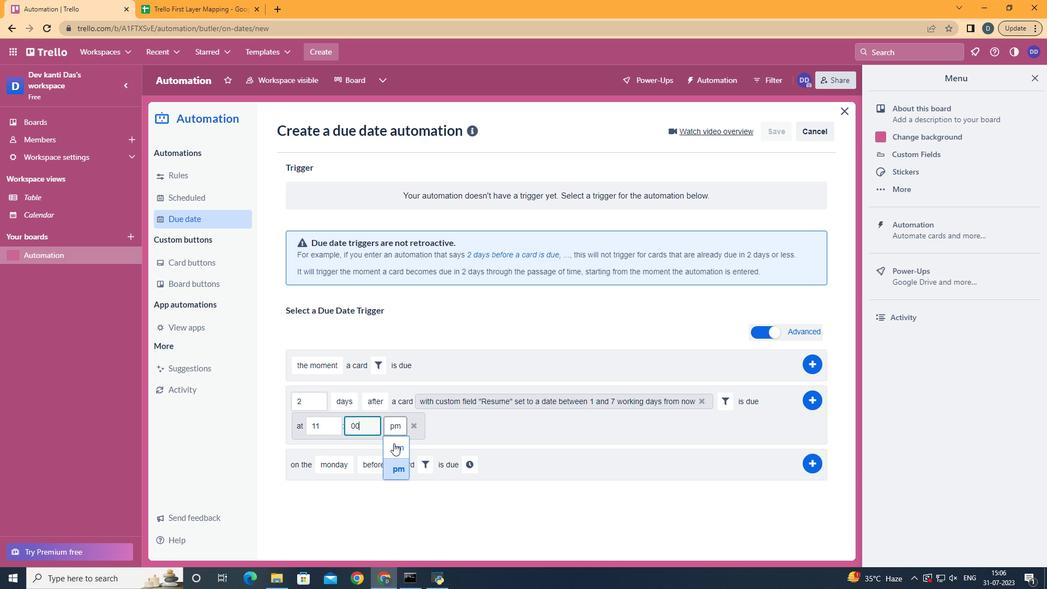 
Action: Mouse moved to (805, 400)
Screenshot: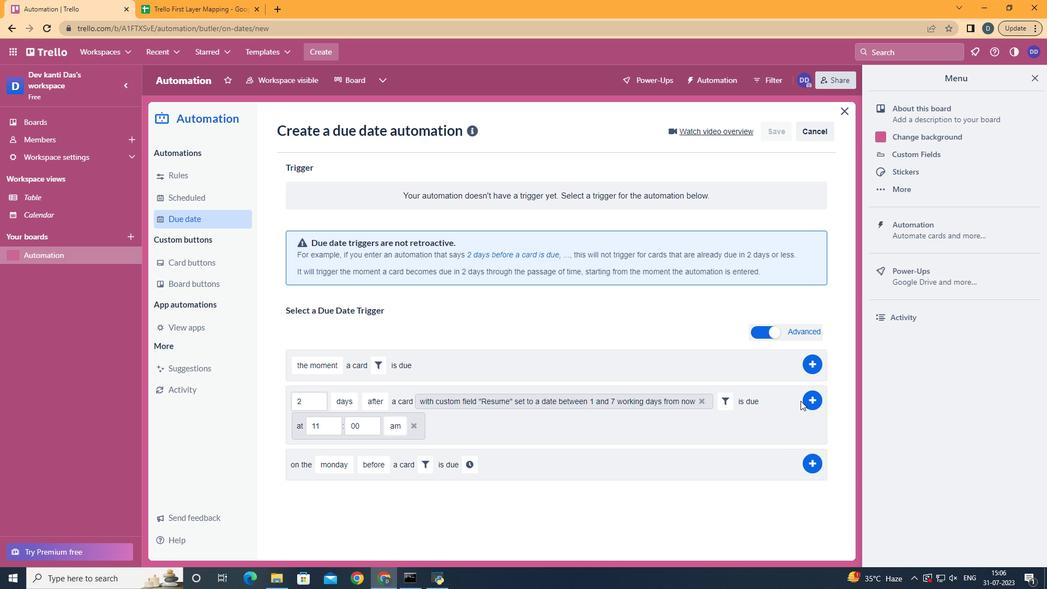 
Action: Mouse pressed left at (805, 400)
Screenshot: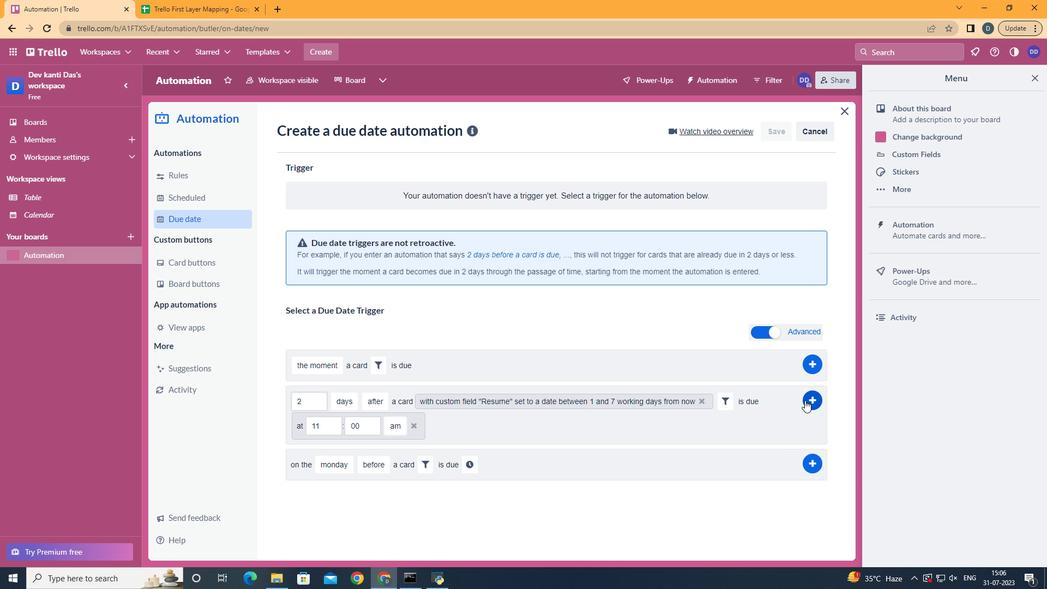 
Action: Mouse moved to (491, 231)
Screenshot: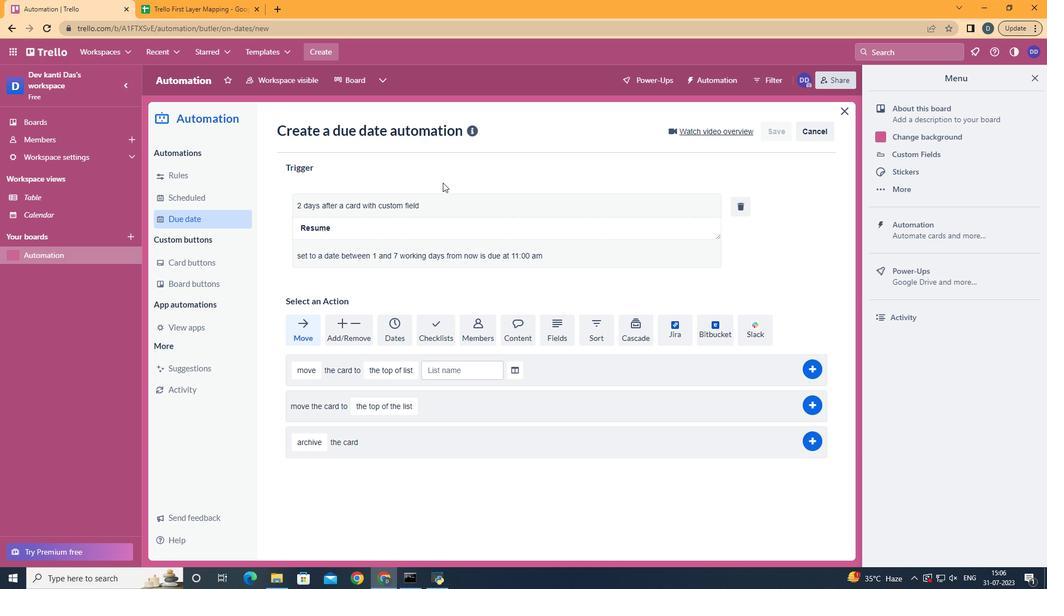 
